 Task: Check the data of all home types with price drops in the last 3 years.
Action: Mouse moved to (576, 55)
Screenshot: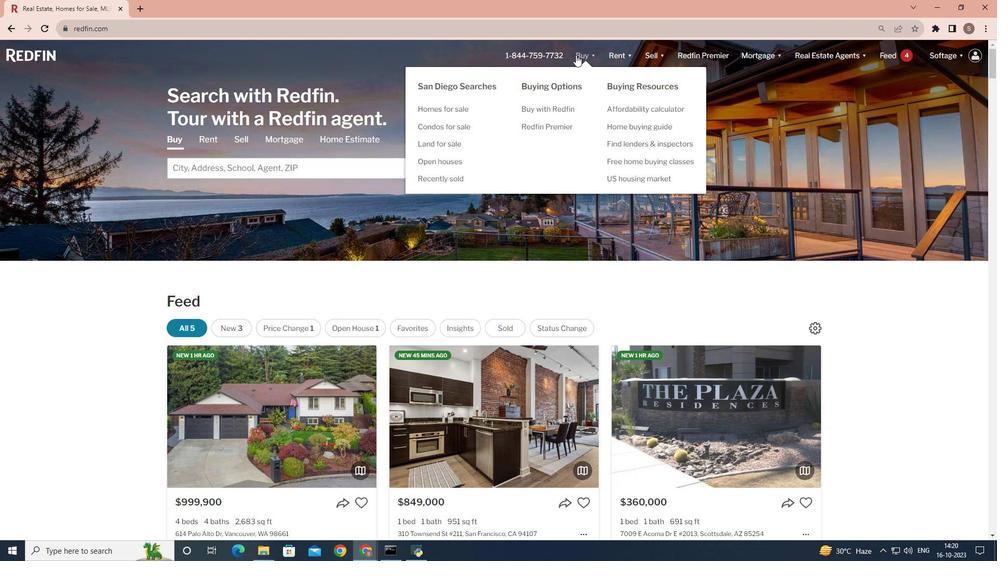 
Action: Mouse pressed left at (576, 55)
Screenshot: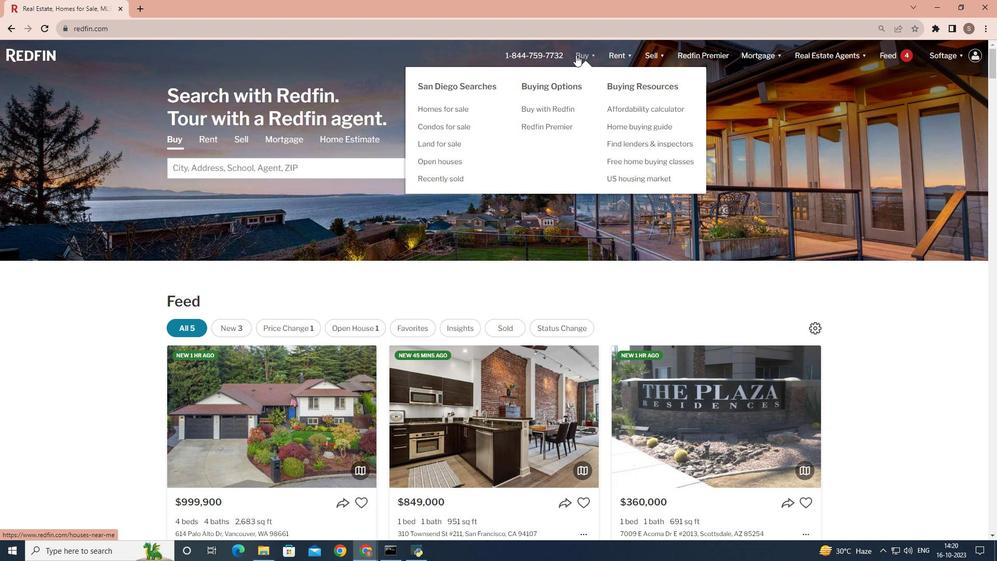 
Action: Mouse moved to (215, 219)
Screenshot: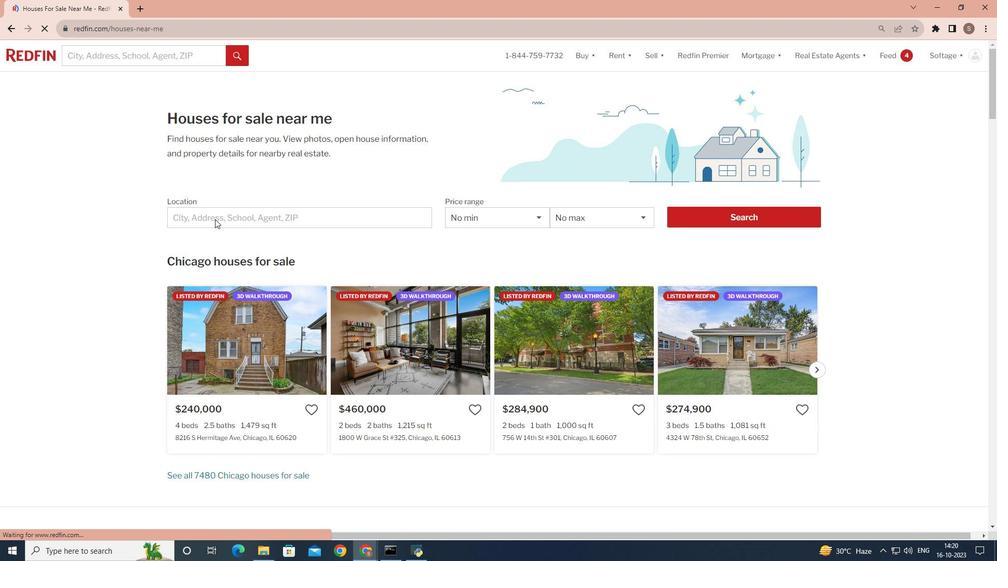 
Action: Mouse pressed left at (215, 219)
Screenshot: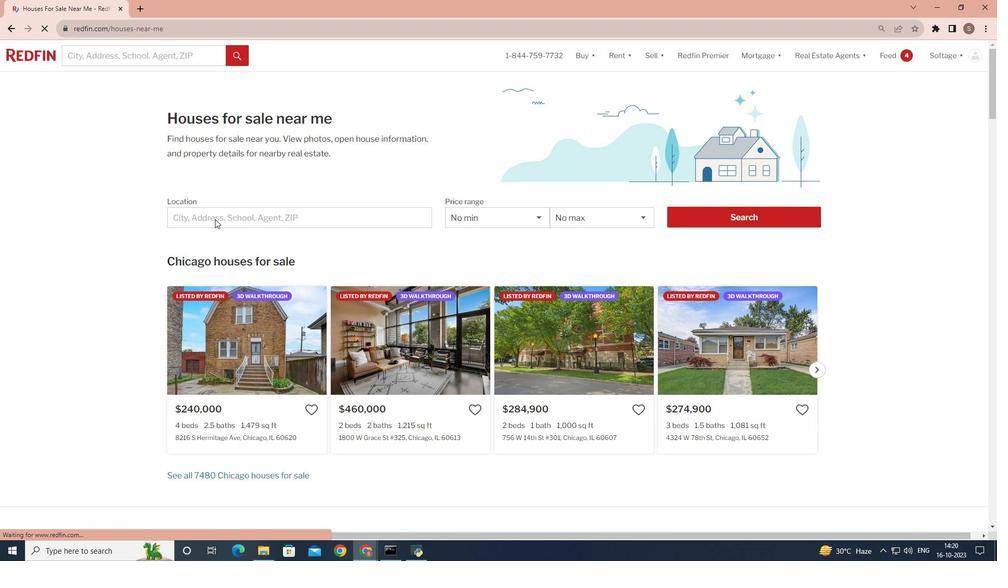 
Action: Mouse moved to (182, 214)
Screenshot: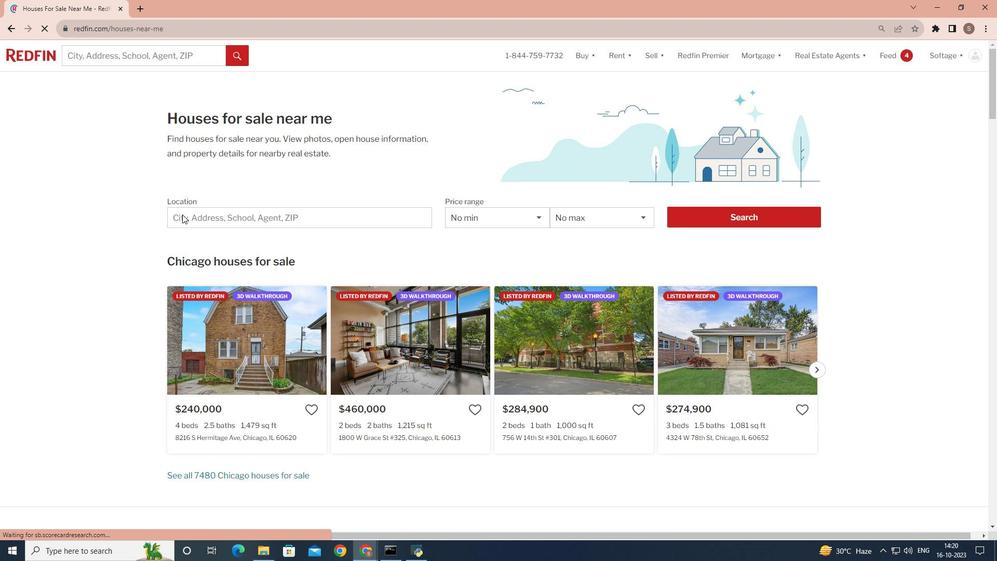 
Action: Mouse pressed left at (182, 214)
Screenshot: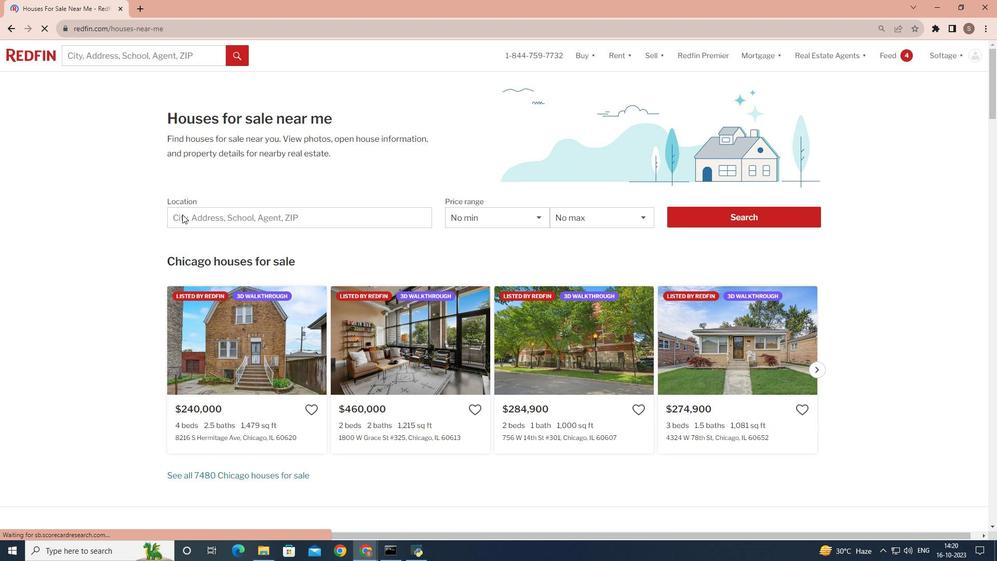 
Action: Mouse moved to (184, 217)
Screenshot: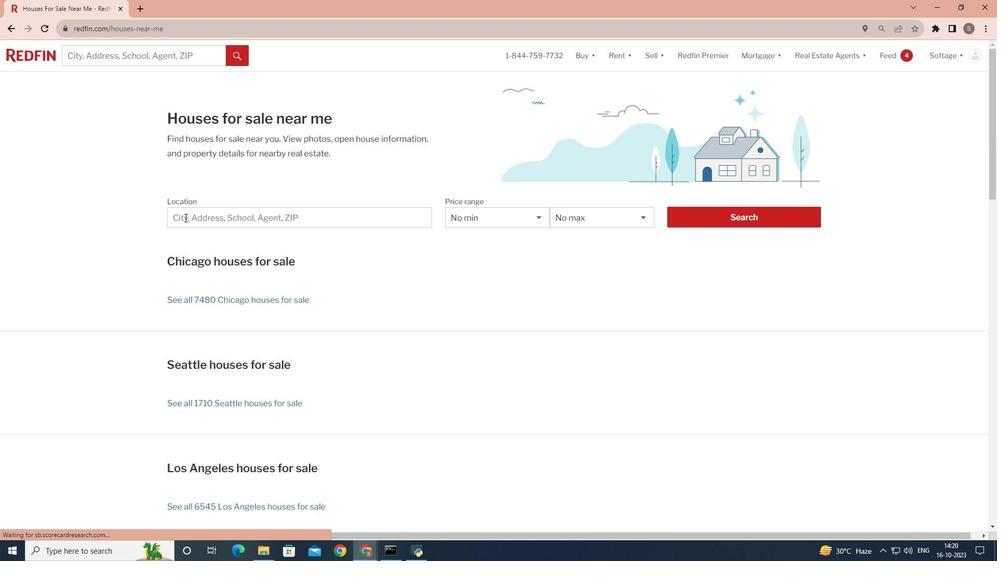 
Action: Mouse pressed left at (184, 217)
Screenshot: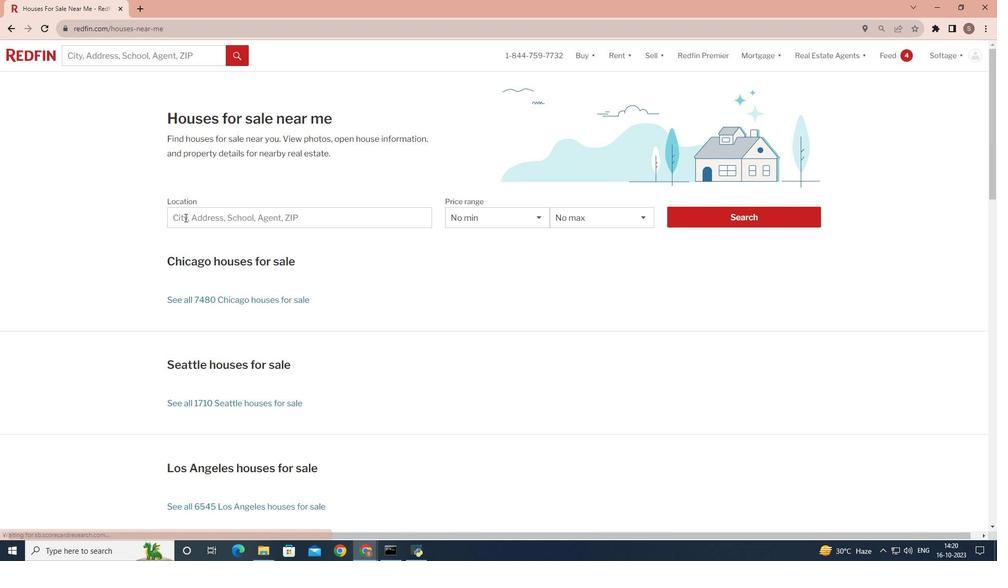 
Action: Key pressed <Key.shift>San<Key.space><Key.shift>Diego
Screenshot: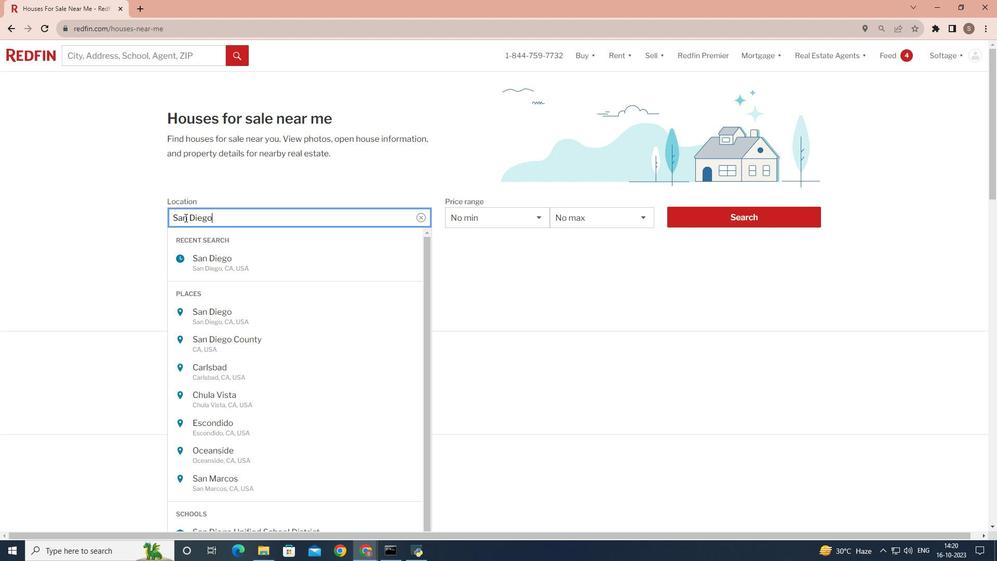 
Action: Mouse moved to (767, 219)
Screenshot: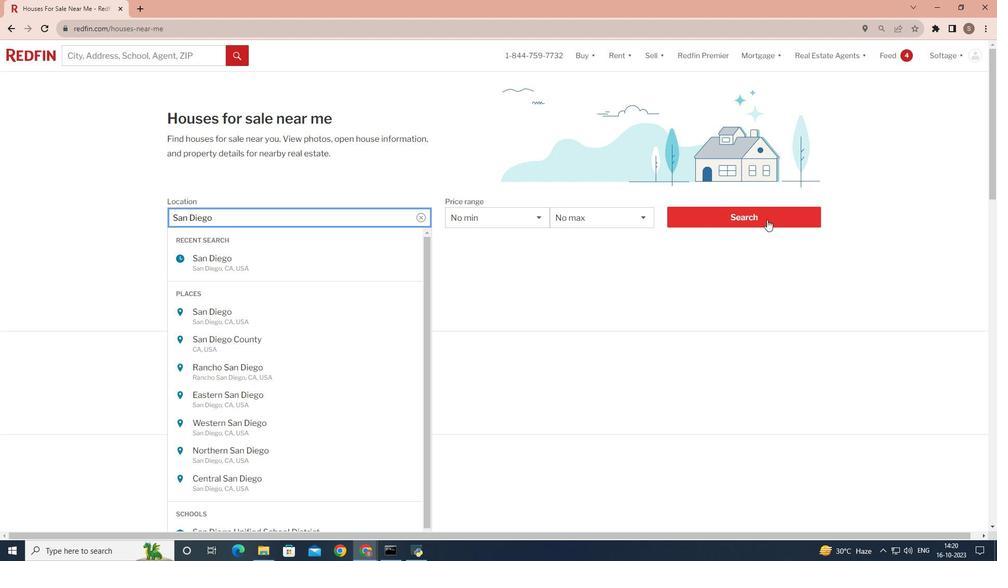 
Action: Mouse pressed left at (767, 219)
Screenshot: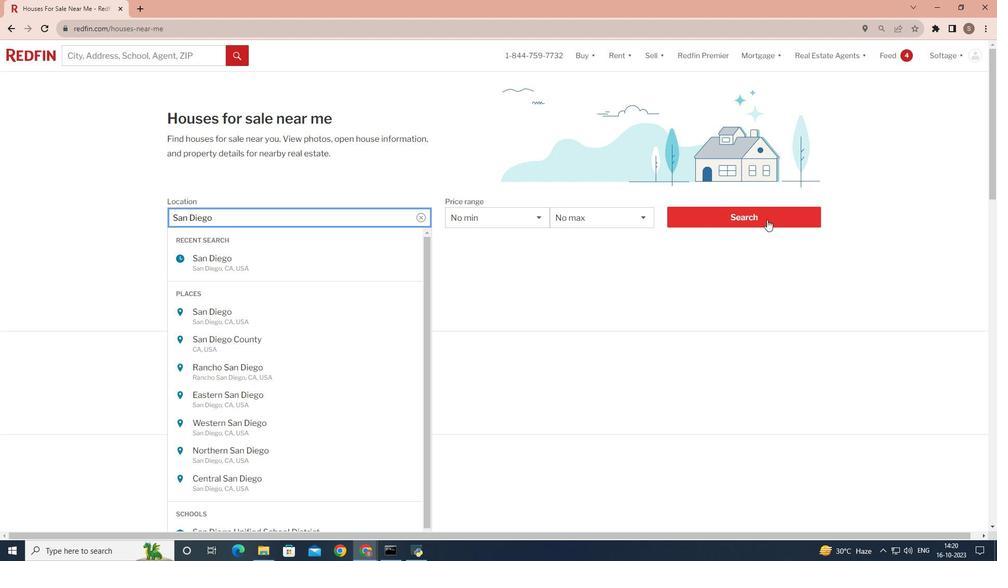 
Action: Mouse moved to (766, 214)
Screenshot: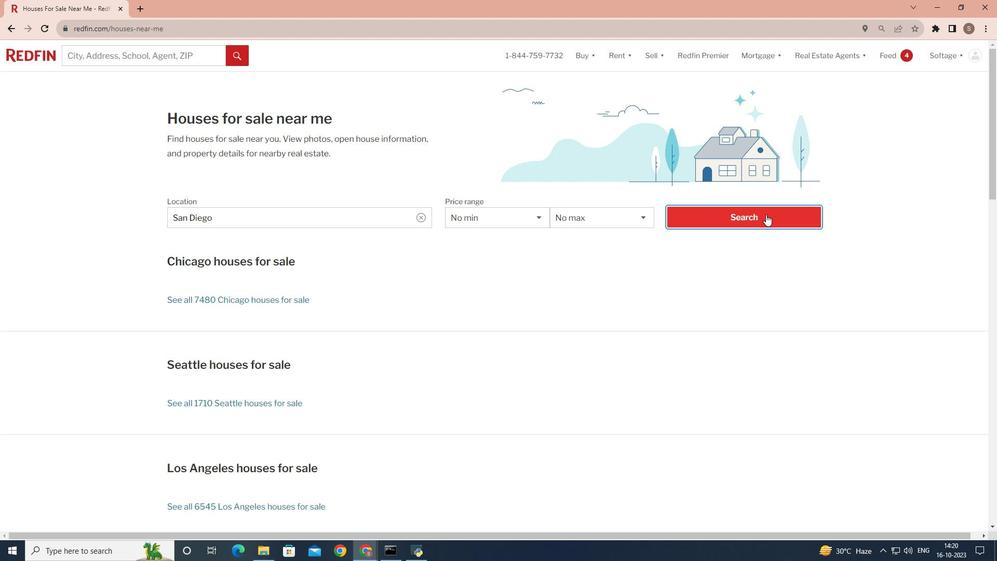 
Action: Mouse pressed left at (766, 214)
Screenshot: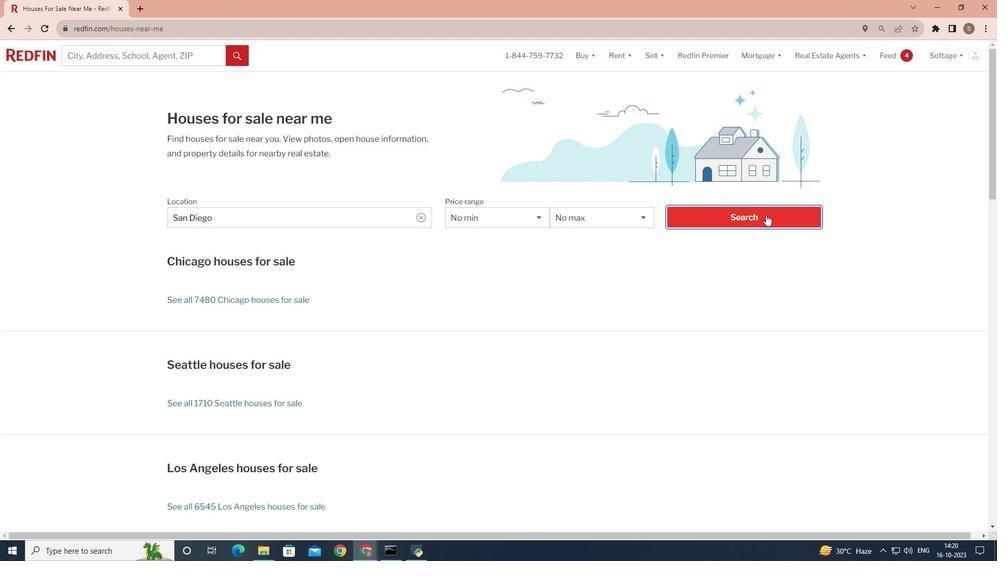 
Action: Mouse moved to (891, 88)
Screenshot: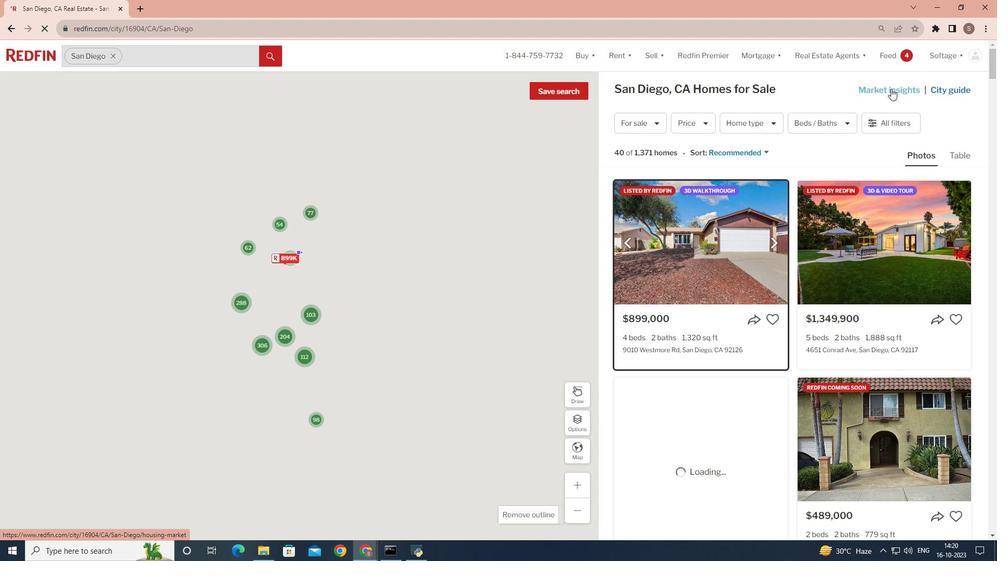 
Action: Mouse pressed left at (891, 88)
Screenshot: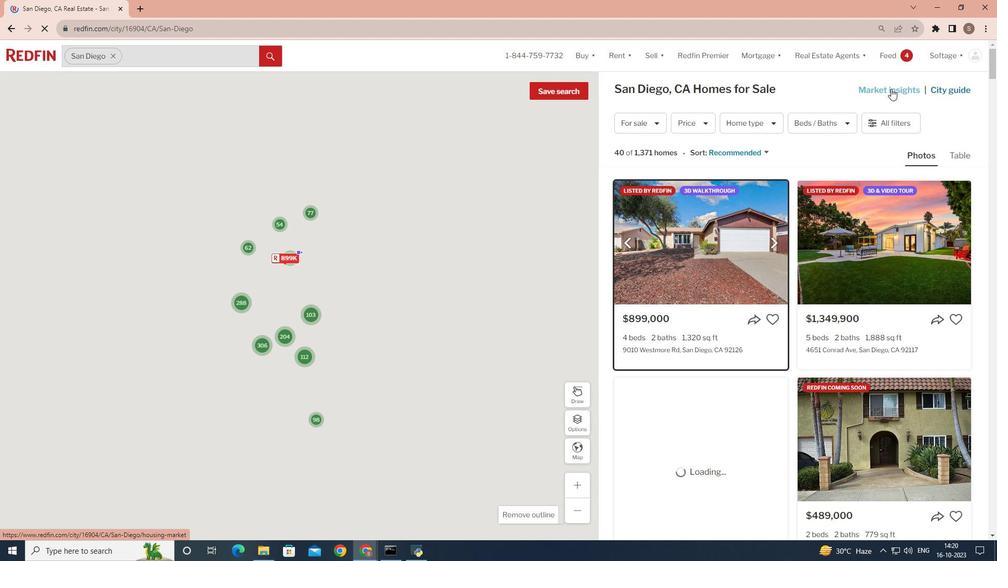 
Action: Mouse moved to (235, 178)
Screenshot: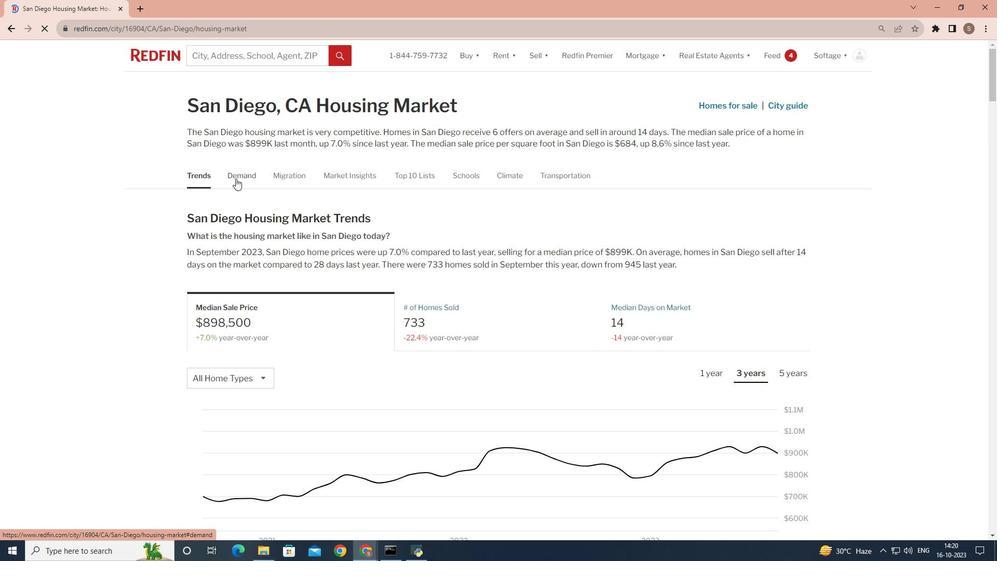 
Action: Mouse pressed left at (235, 178)
Screenshot: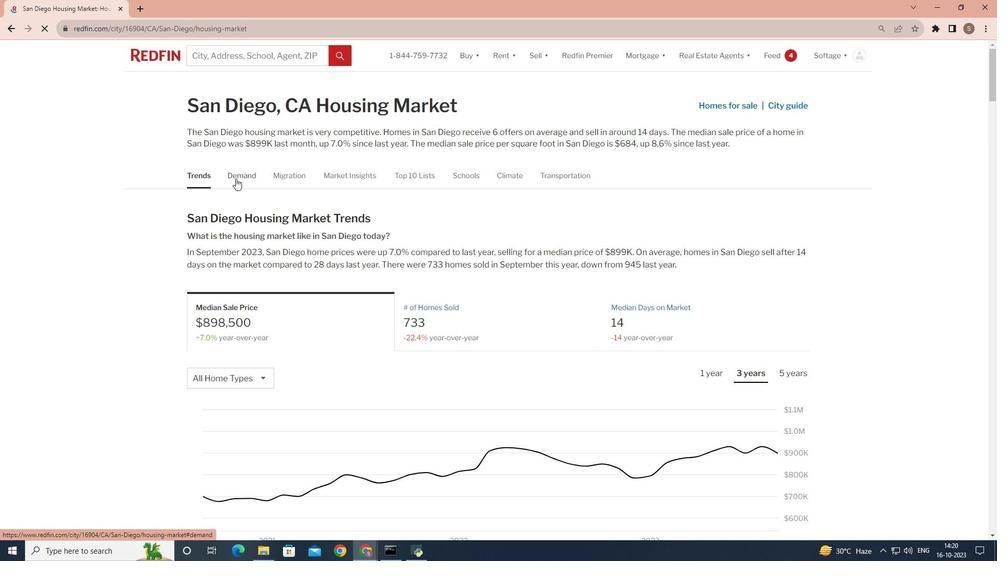 
Action: Mouse moved to (663, 234)
Screenshot: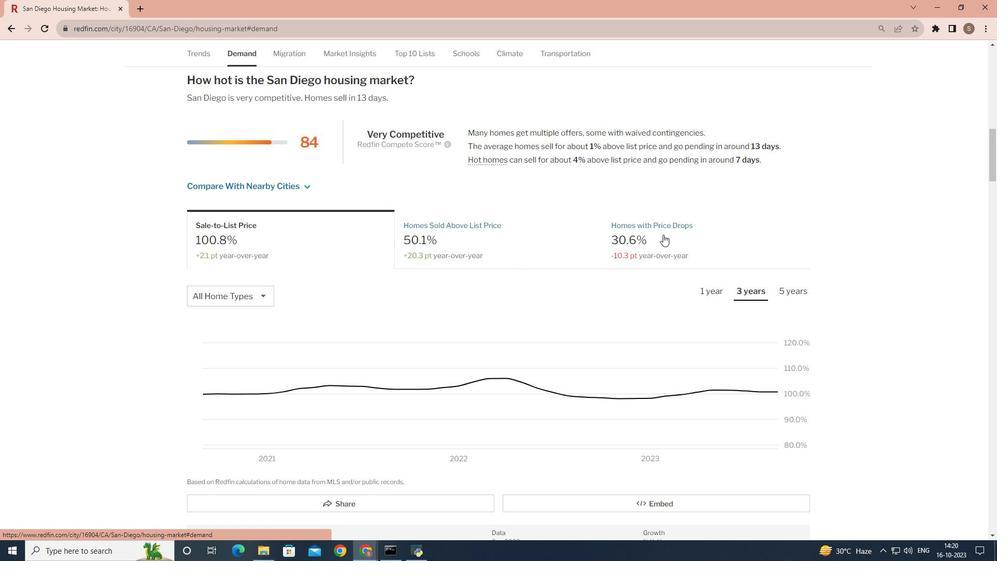 
Action: Mouse pressed left at (663, 234)
Screenshot: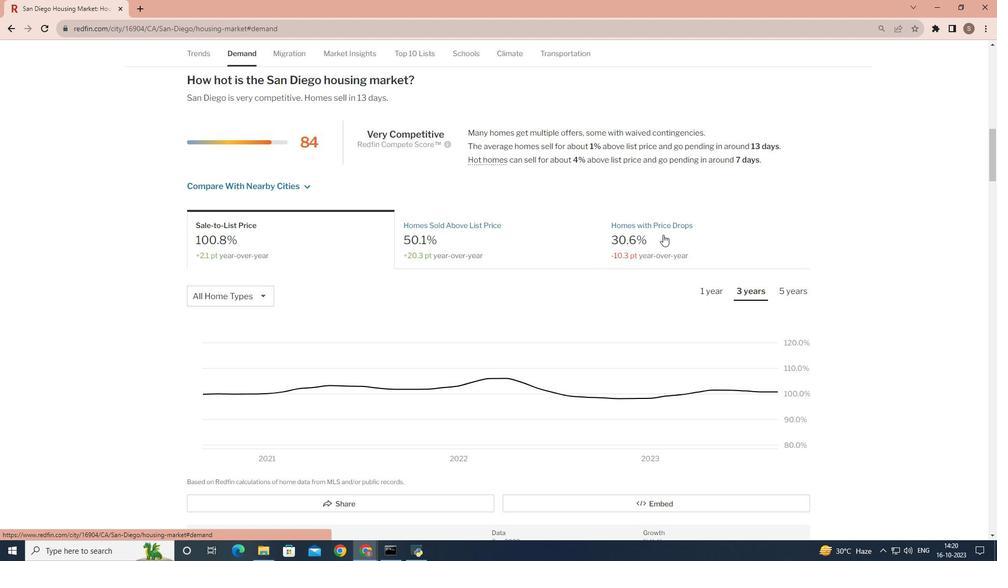 
Action: Mouse moved to (268, 300)
Screenshot: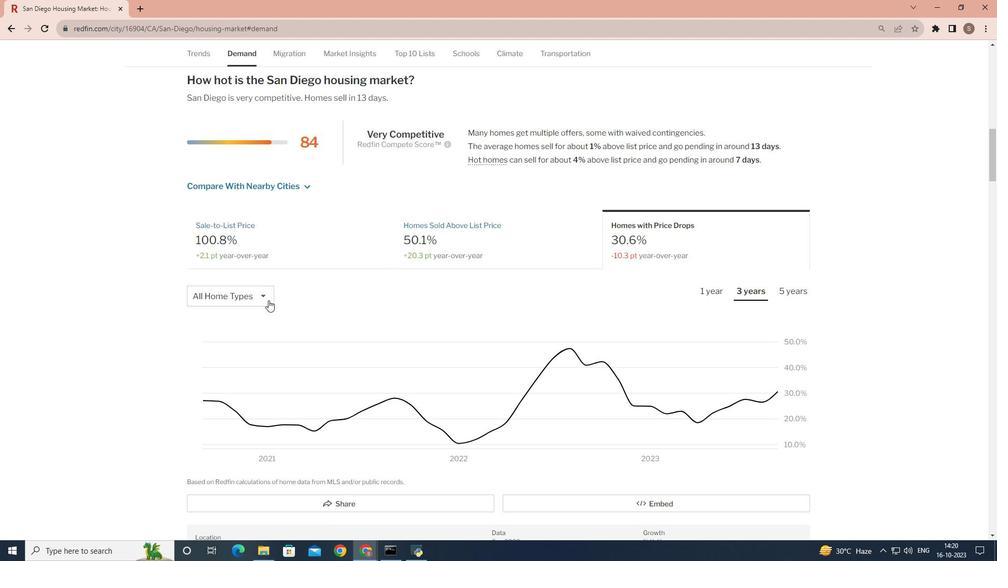 
Action: Mouse pressed left at (268, 300)
Screenshot: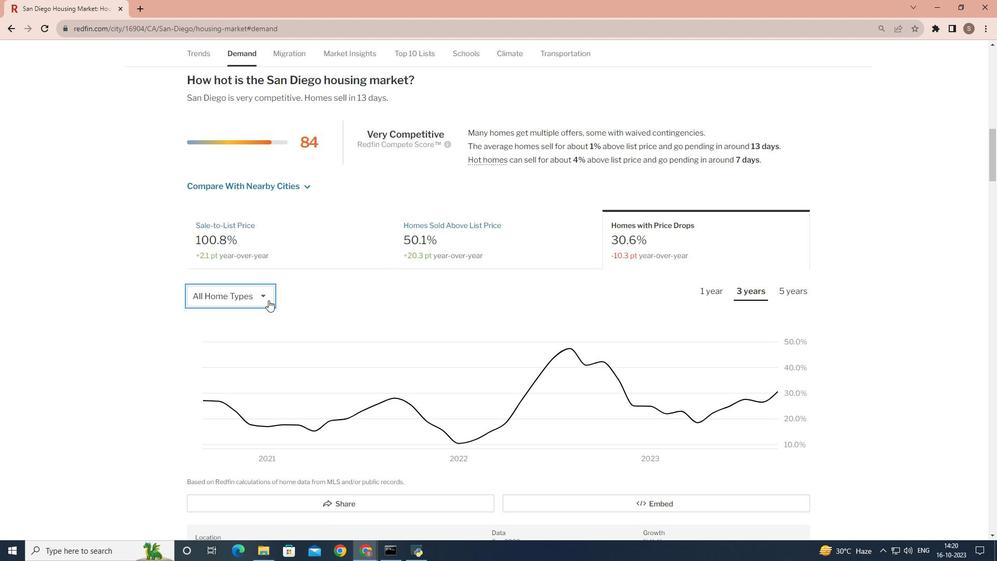 
Action: Mouse moved to (257, 315)
Screenshot: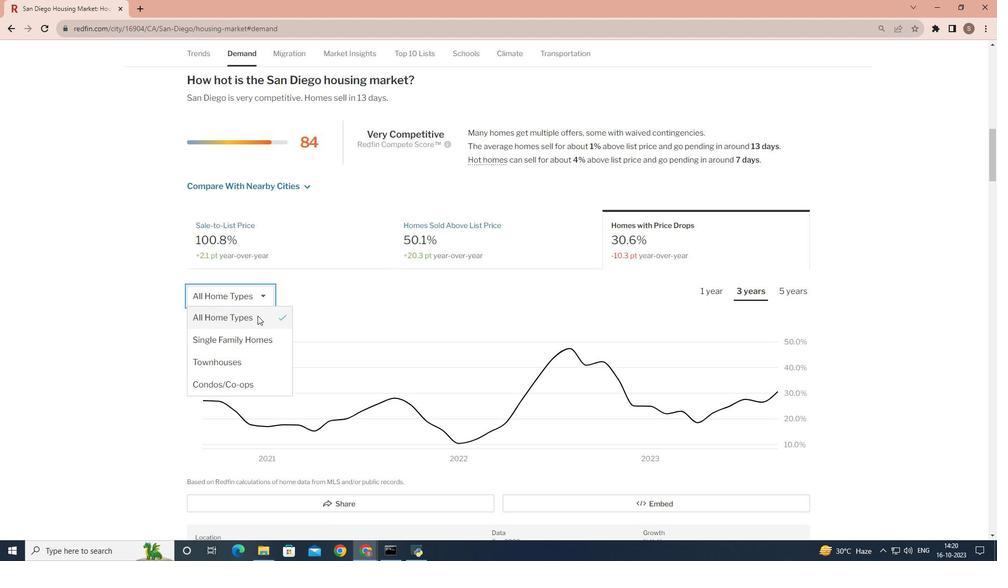 
Action: Mouse pressed left at (257, 315)
Screenshot: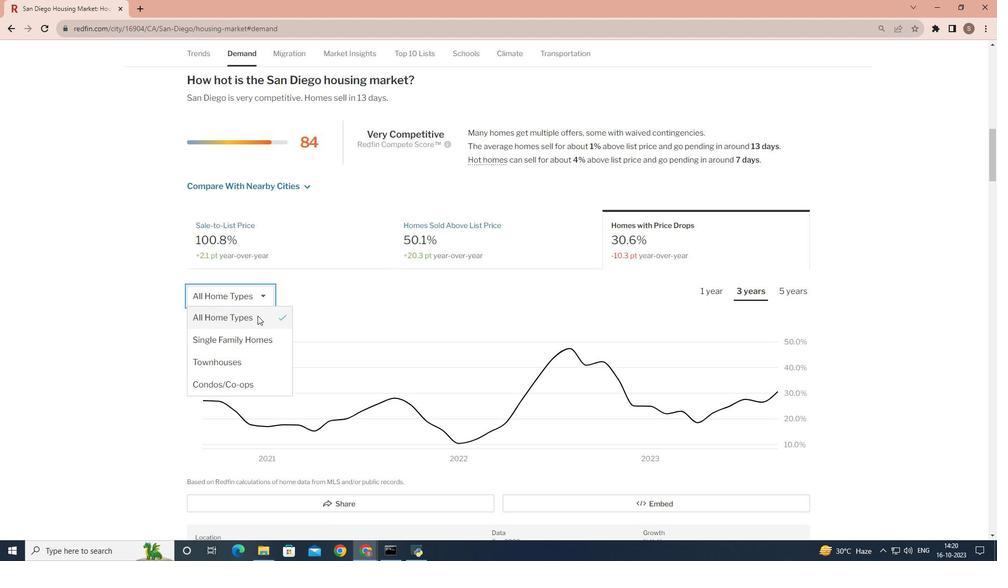 
Action: Mouse moved to (749, 291)
Screenshot: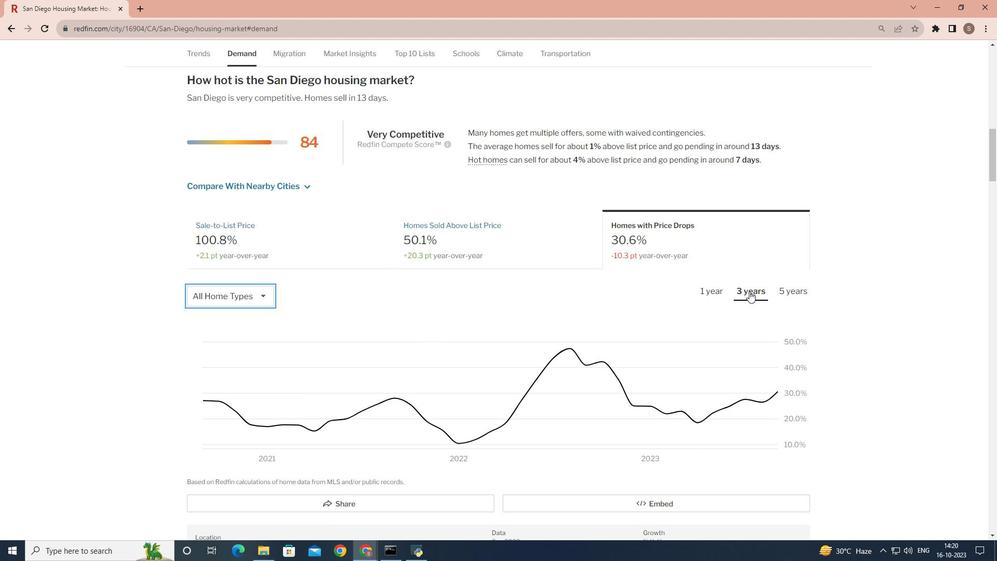 
Action: Mouse pressed left at (749, 291)
Screenshot: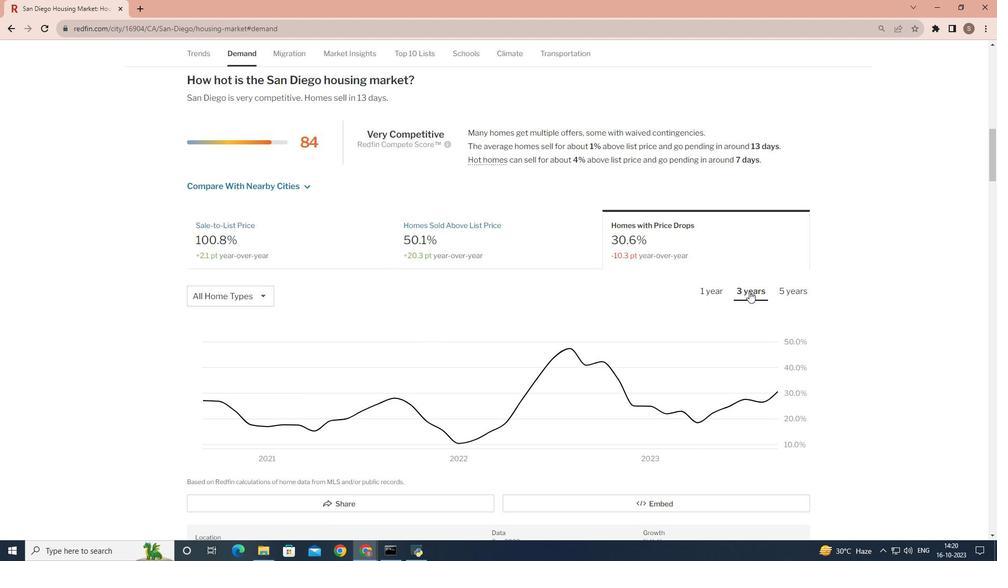 
